 Task: Change the Outlook settings to show only names in the People peek and set the Office theme to Colorful.
Action: Mouse moved to (58, 34)
Screenshot: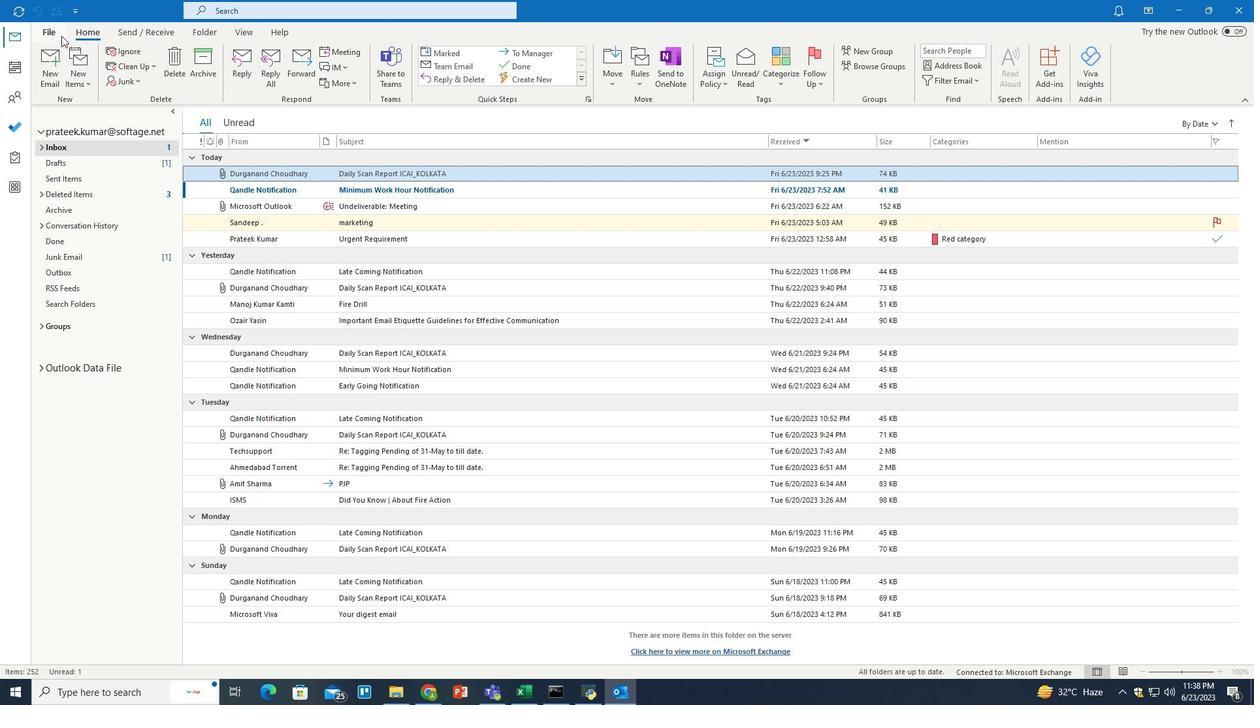 
Action: Mouse pressed left at (58, 34)
Screenshot: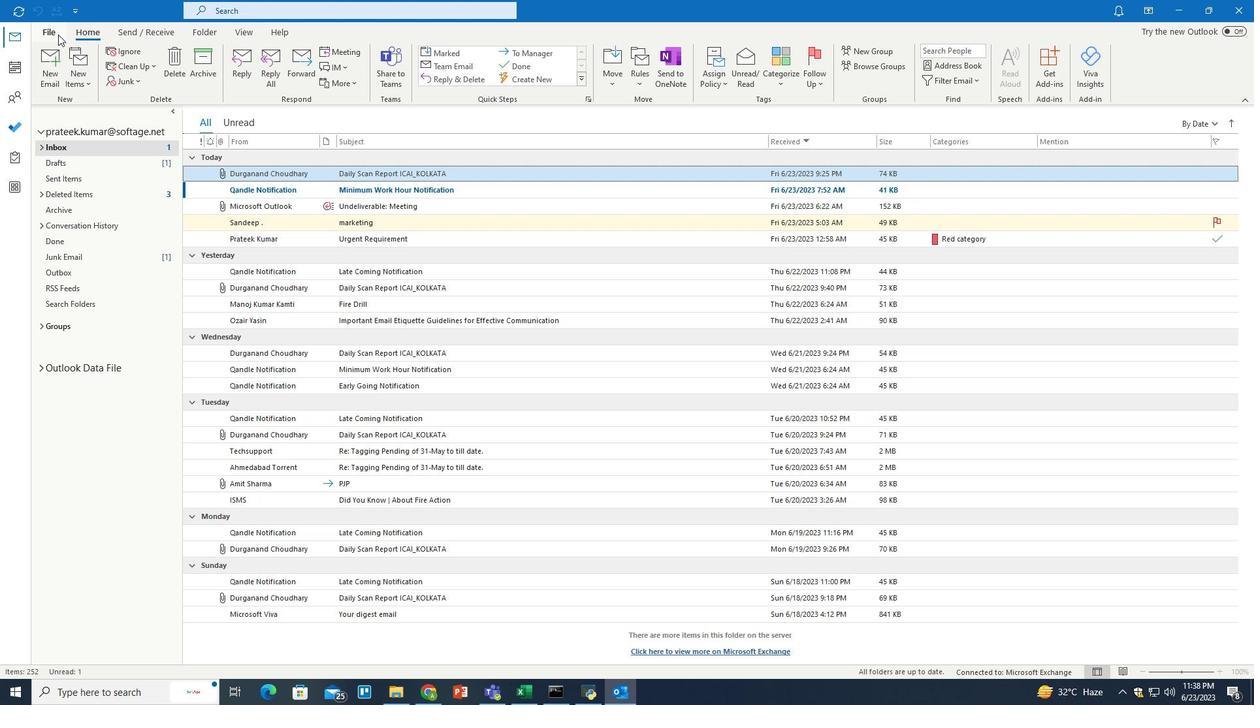 
Action: Mouse moved to (44, 633)
Screenshot: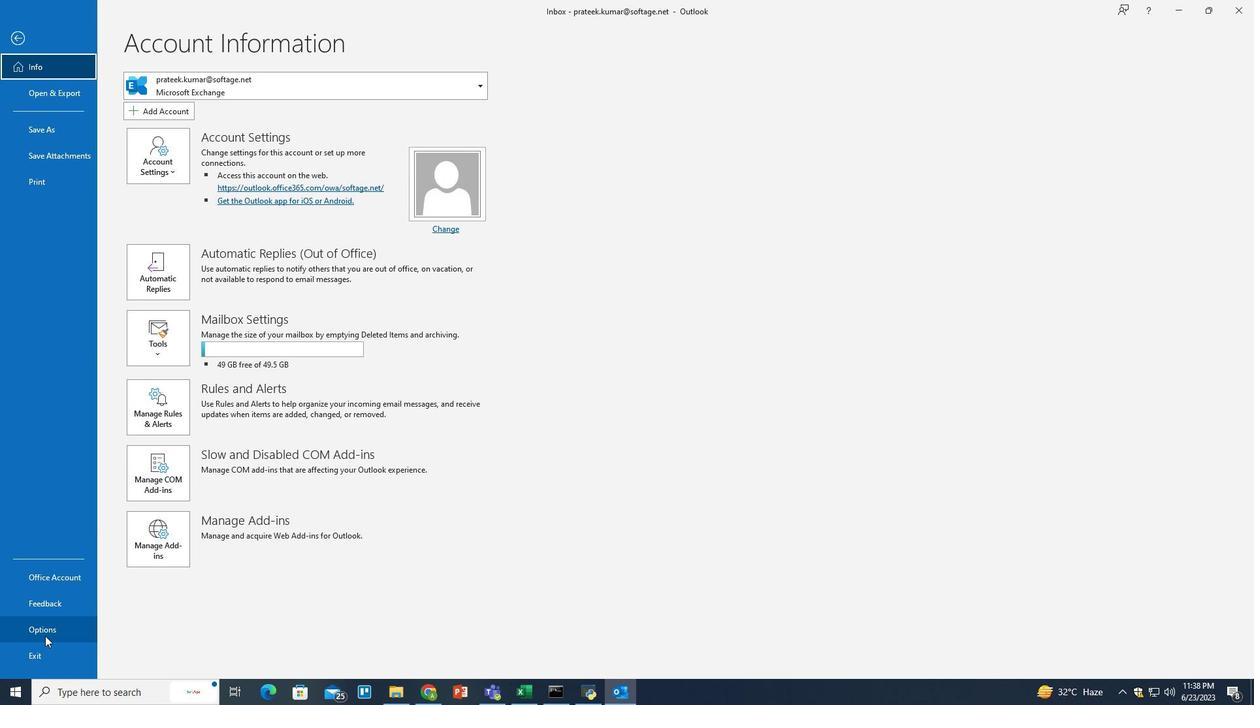 
Action: Mouse pressed left at (44, 633)
Screenshot: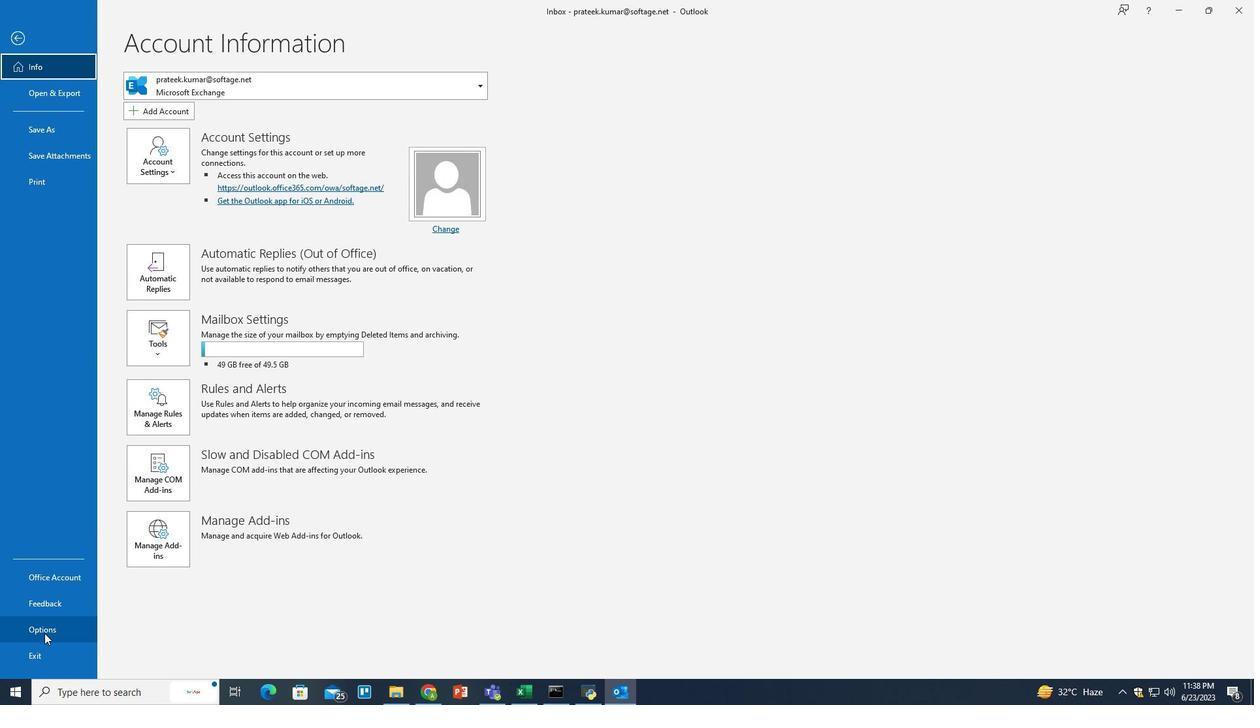 
Action: Mouse moved to (388, 222)
Screenshot: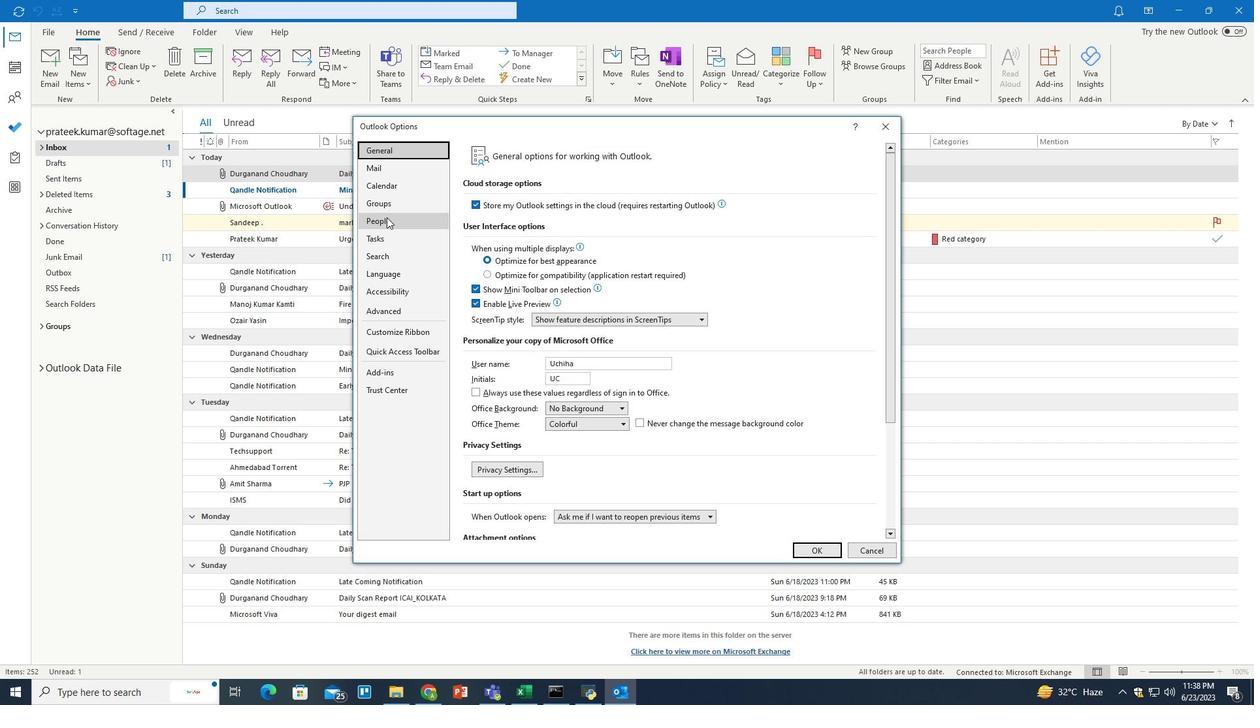 
Action: Mouse pressed left at (388, 222)
Screenshot: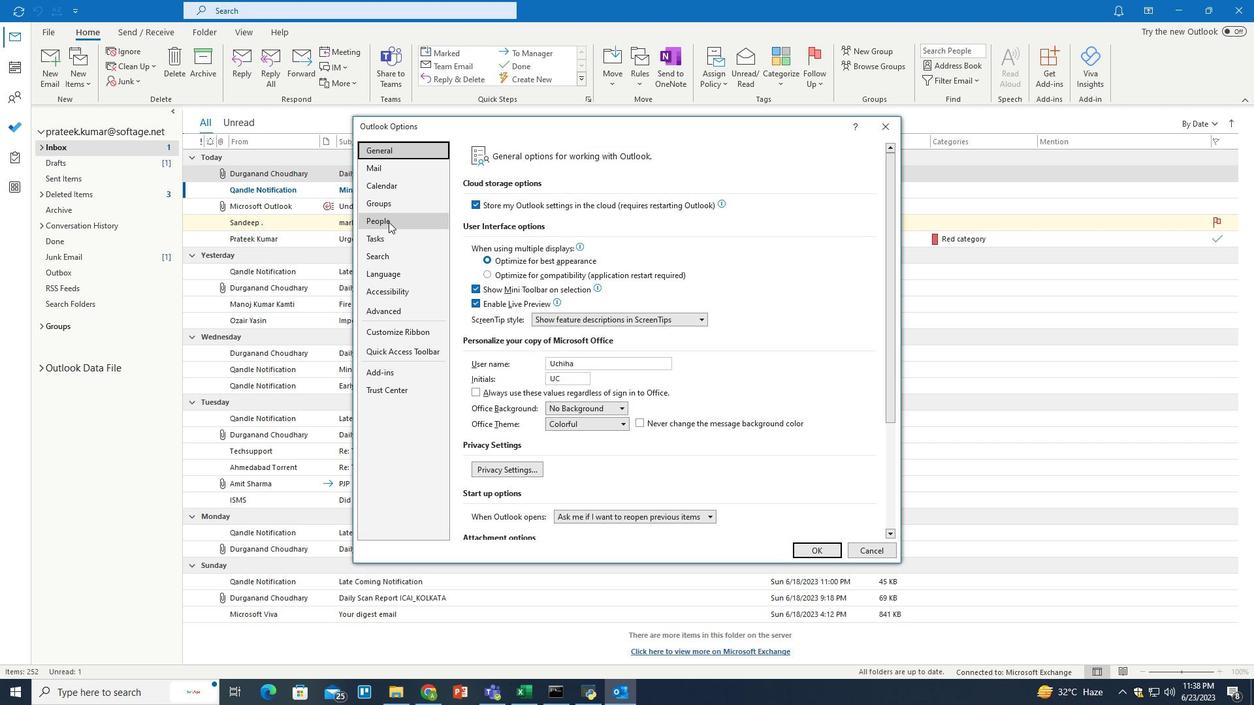 
Action: Mouse moved to (502, 364)
Screenshot: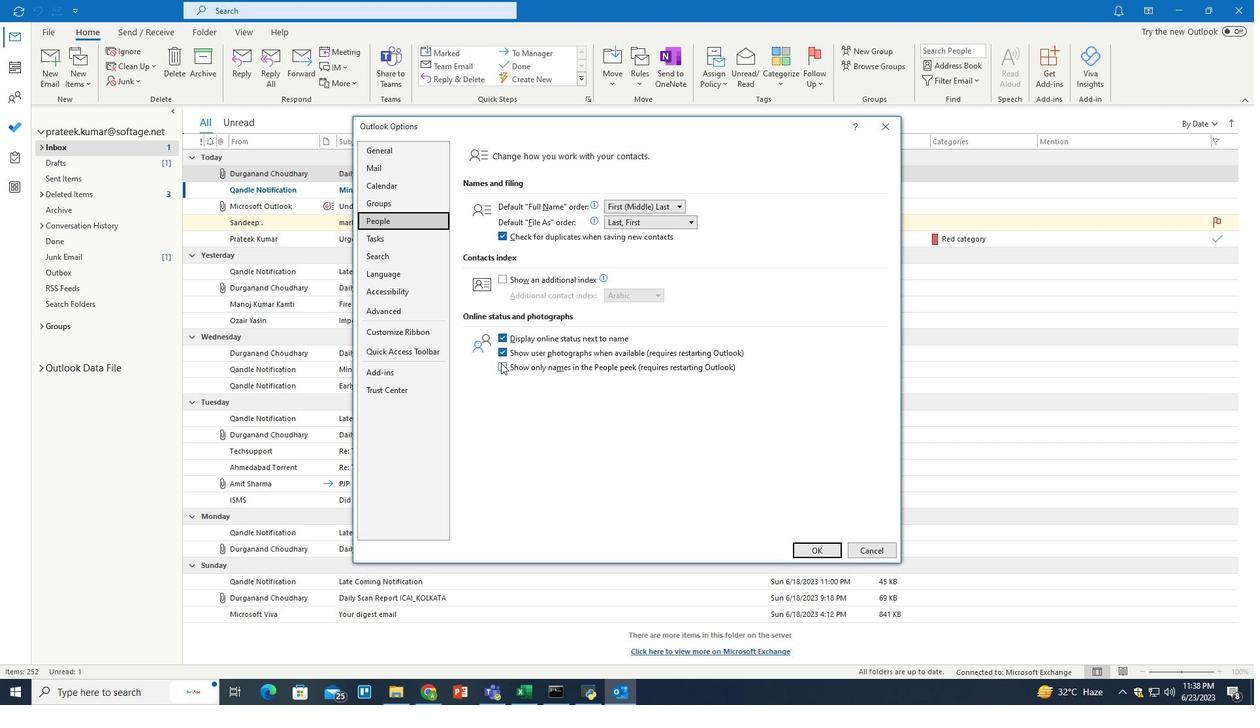 
Action: Mouse pressed left at (502, 364)
Screenshot: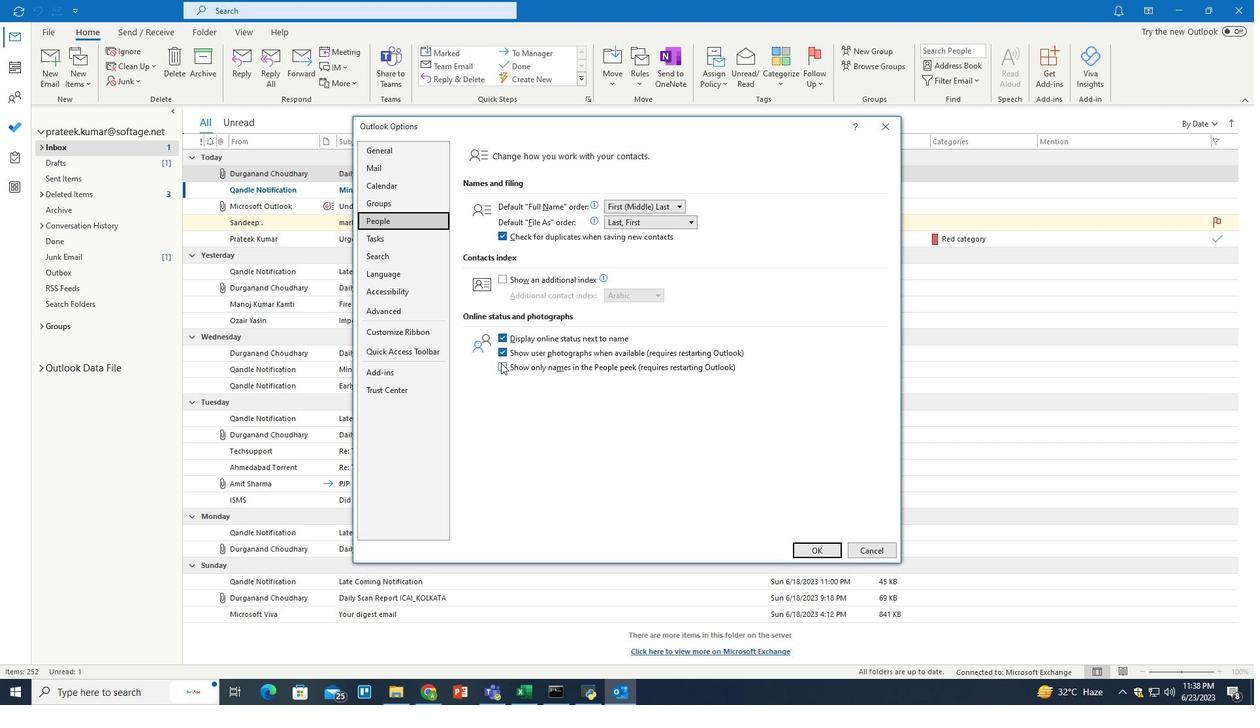 
